 Task: Learn more about a career.
Action: Mouse moved to (768, 107)
Screenshot: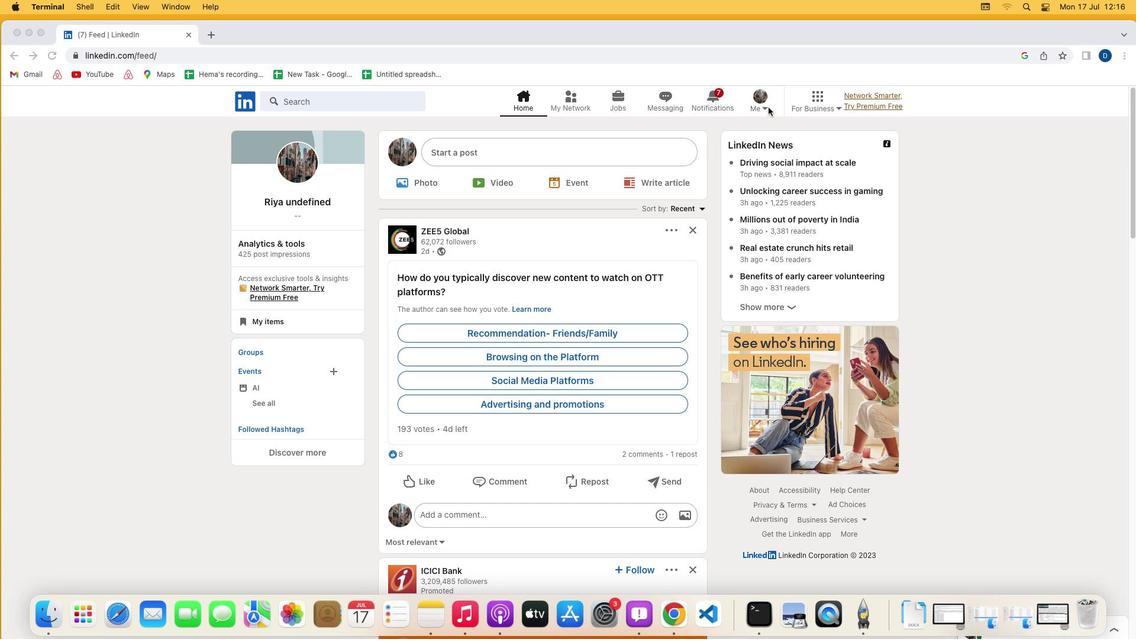 
Action: Mouse pressed left at (768, 107)
Screenshot: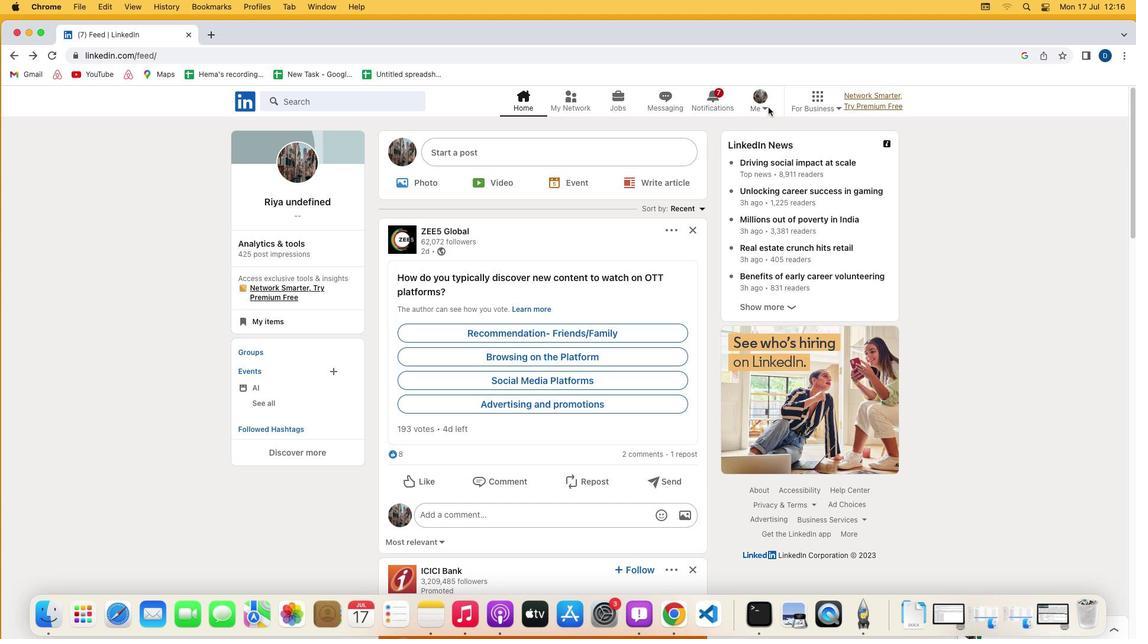 
Action: Mouse moved to (767, 108)
Screenshot: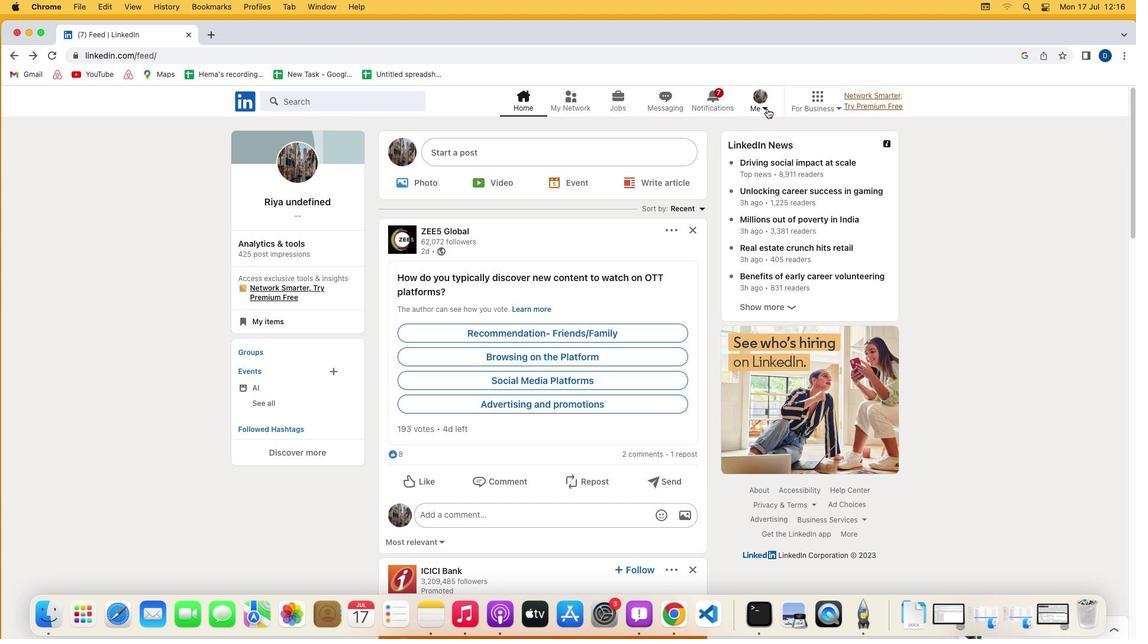 
Action: Mouse pressed left at (767, 108)
Screenshot: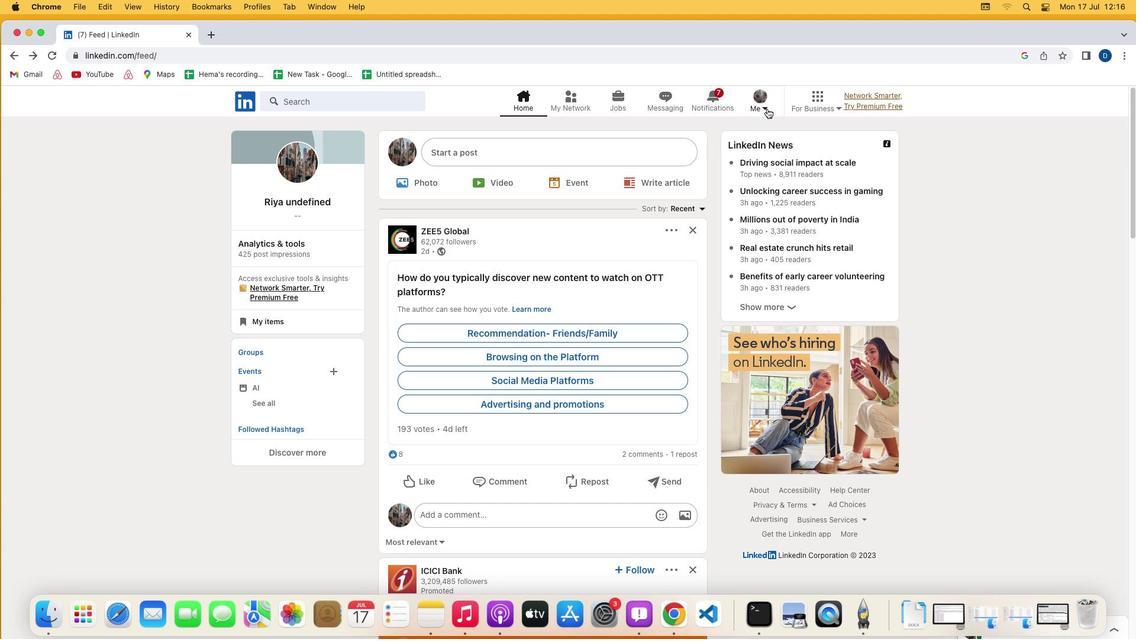 
Action: Mouse moved to (660, 226)
Screenshot: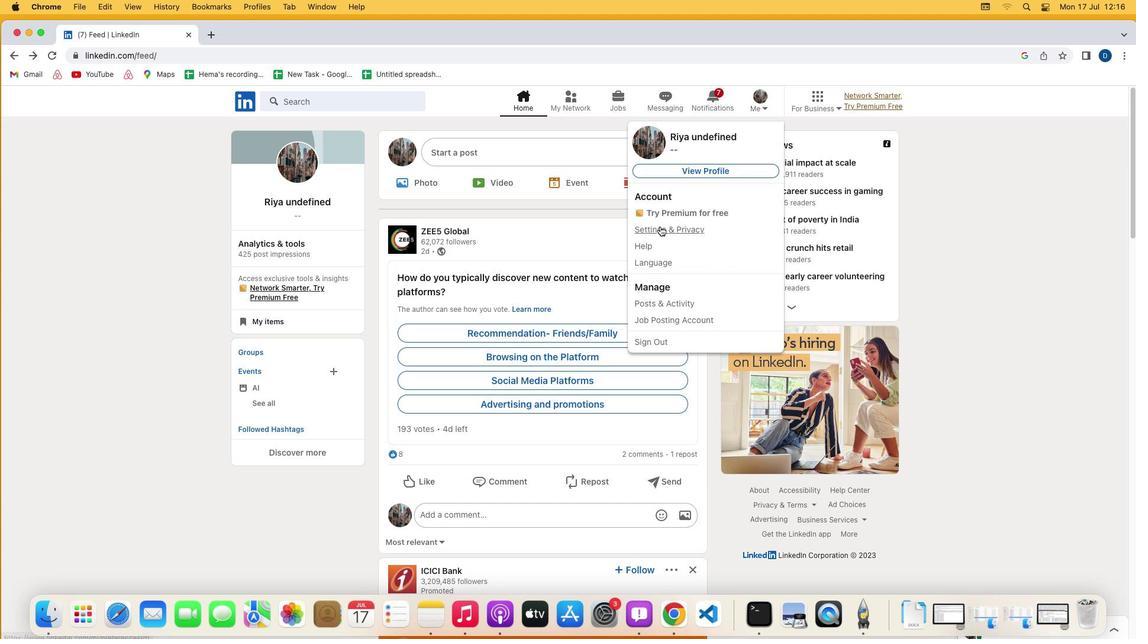 
Action: Mouse pressed left at (660, 226)
Screenshot: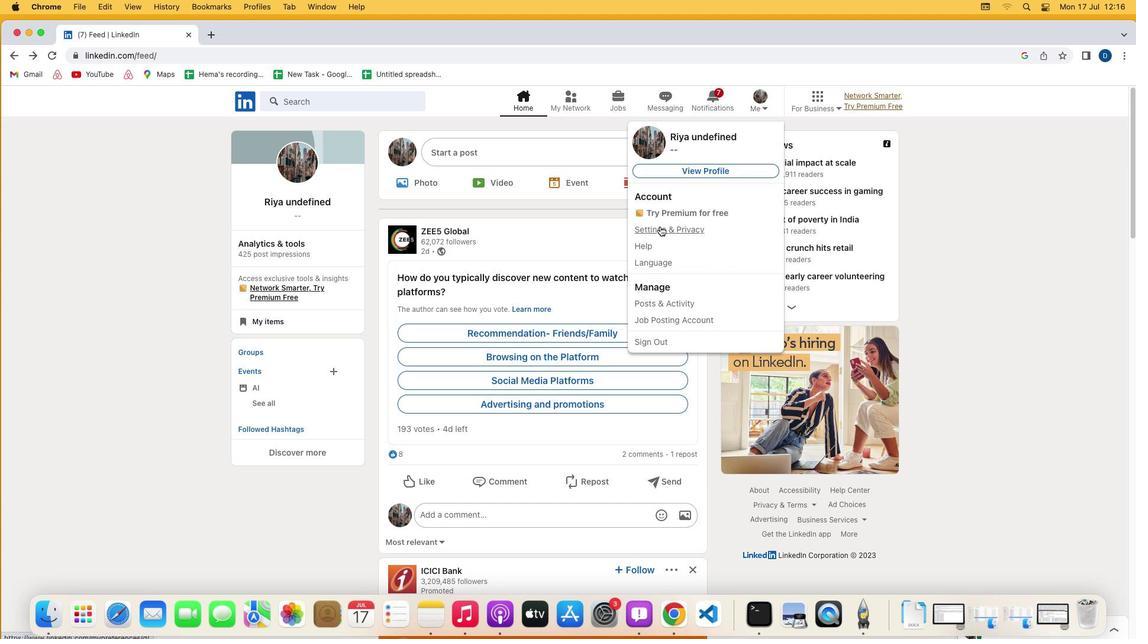 
Action: Mouse moved to (544, 407)
Screenshot: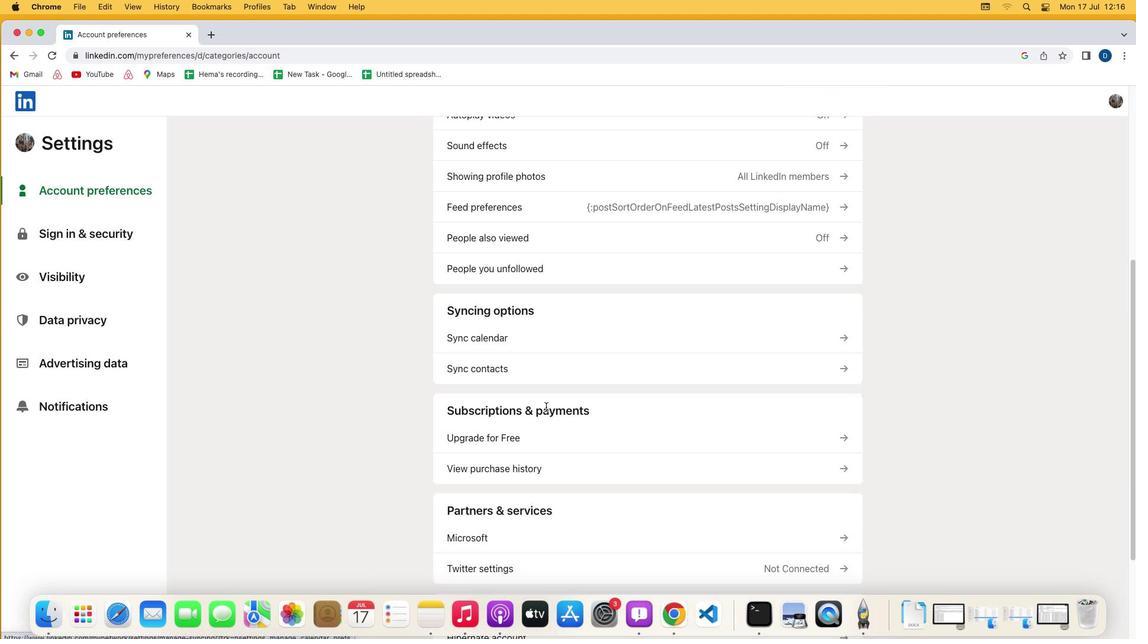 
Action: Mouse scrolled (544, 407) with delta (0, 0)
Screenshot: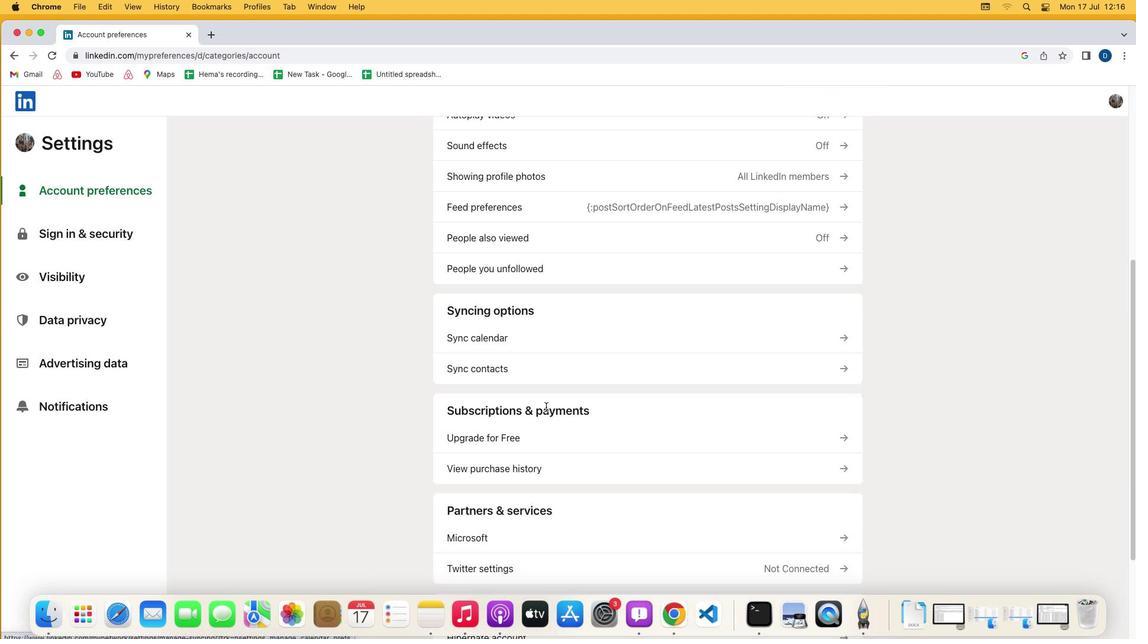 
Action: Mouse moved to (544, 407)
Screenshot: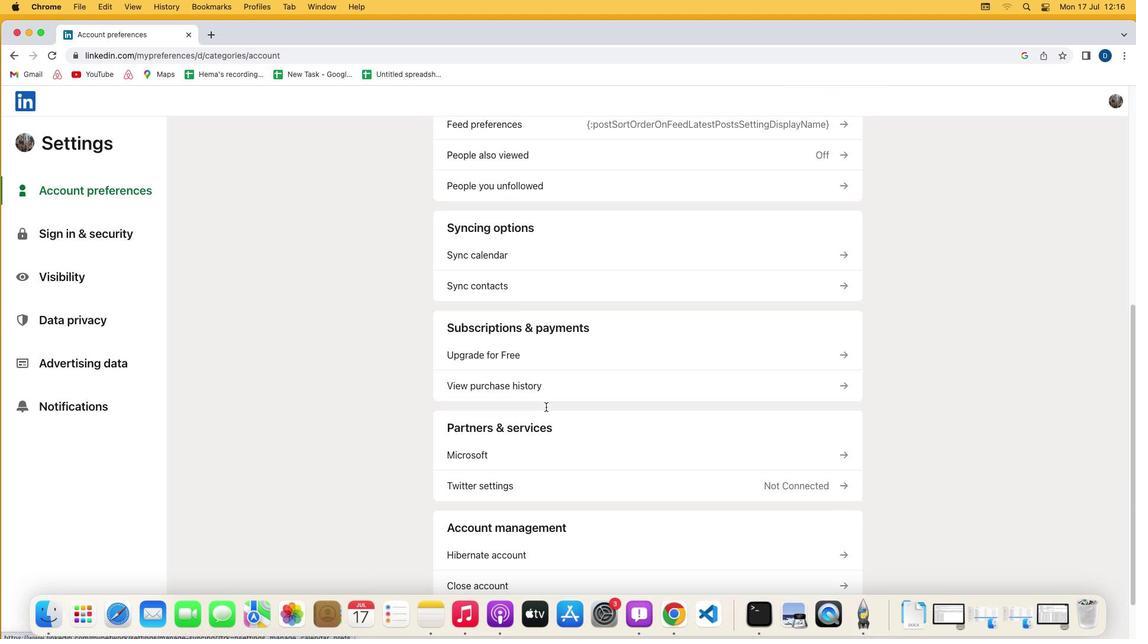 
Action: Mouse scrolled (544, 407) with delta (0, 0)
Screenshot: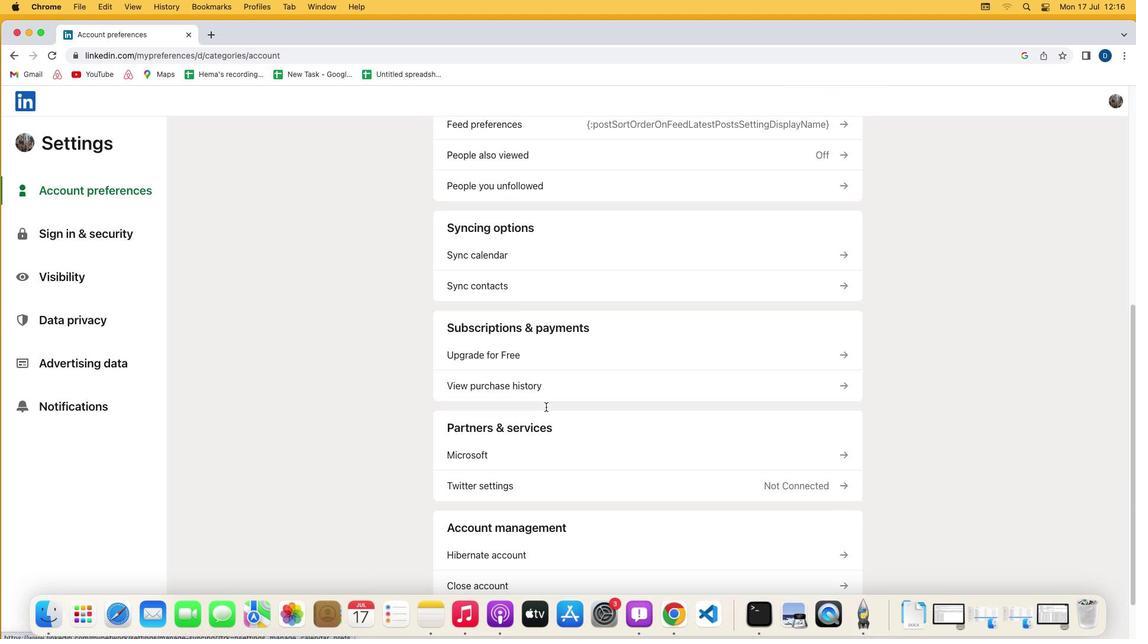 
Action: Mouse moved to (545, 407)
Screenshot: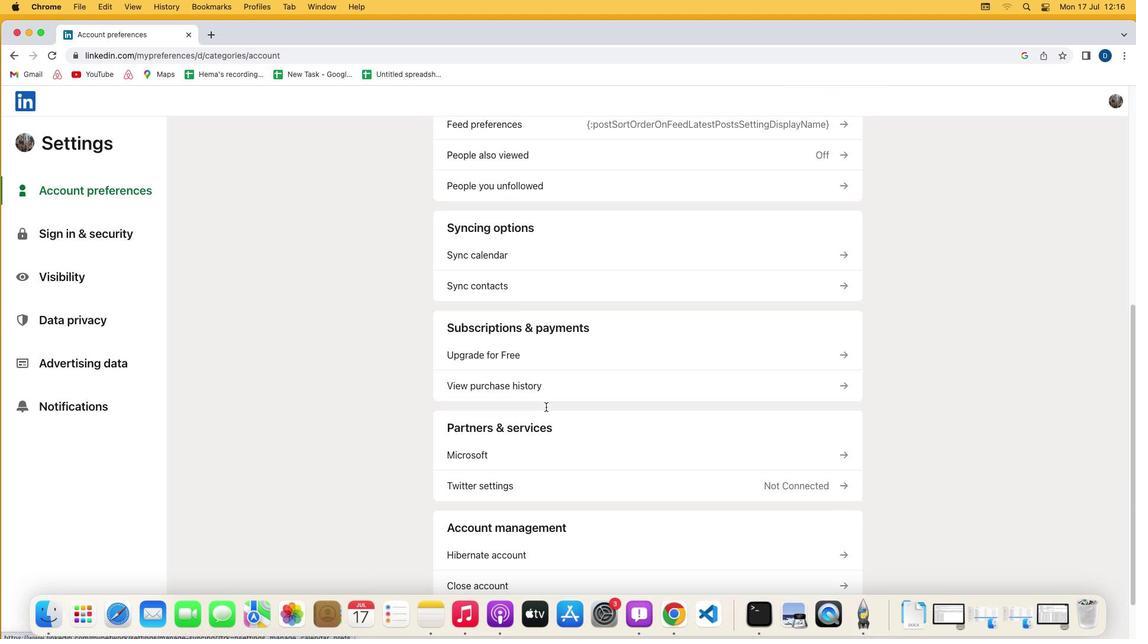 
Action: Mouse scrolled (545, 407) with delta (0, -1)
Screenshot: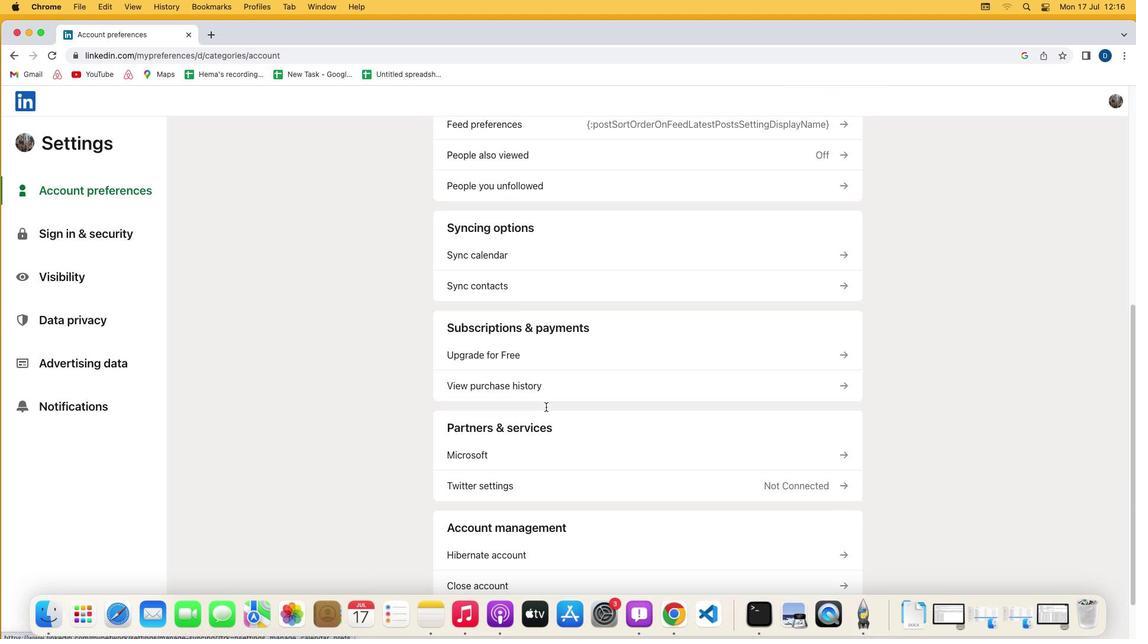 
Action: Mouse moved to (545, 407)
Screenshot: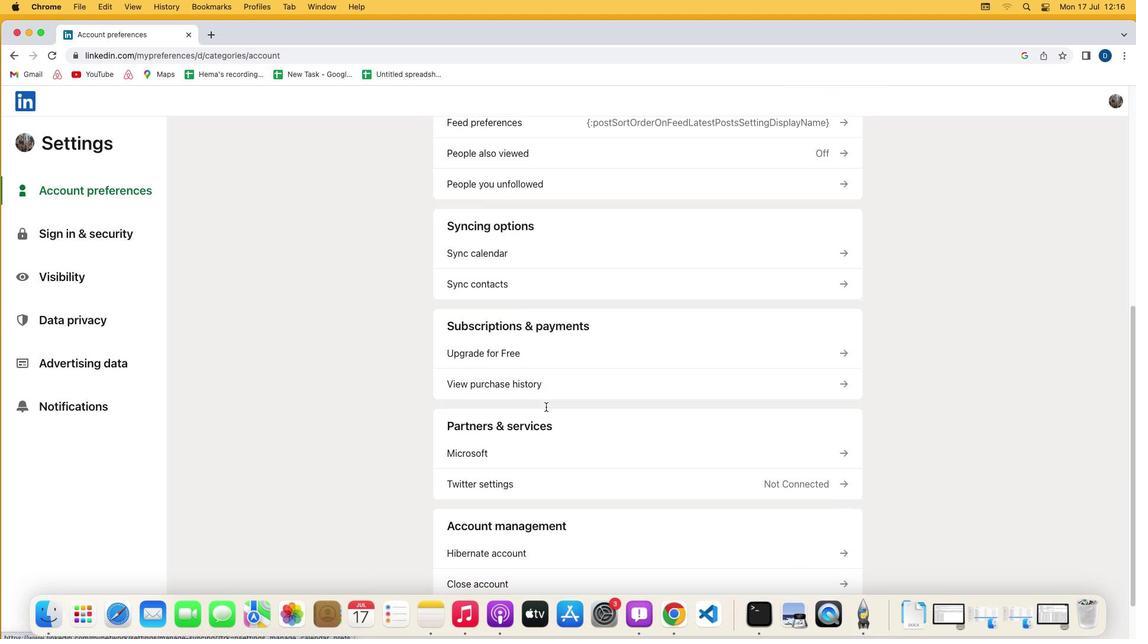 
Action: Mouse scrolled (545, 407) with delta (0, -2)
Screenshot: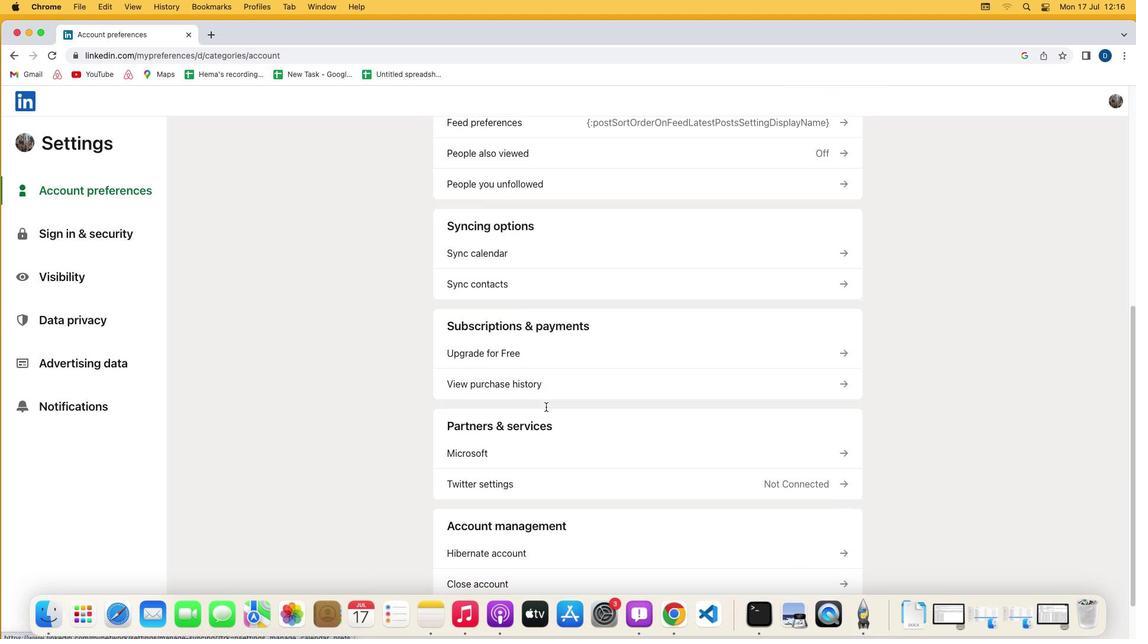 
Action: Mouse moved to (545, 407)
Screenshot: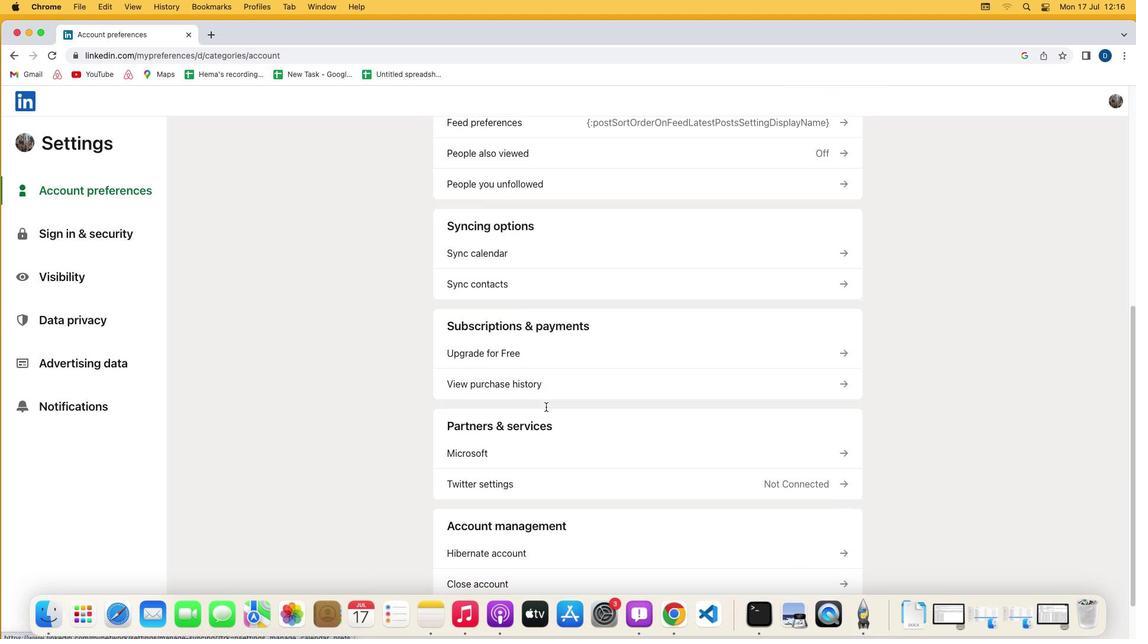 
Action: Mouse scrolled (545, 407) with delta (0, -3)
Screenshot: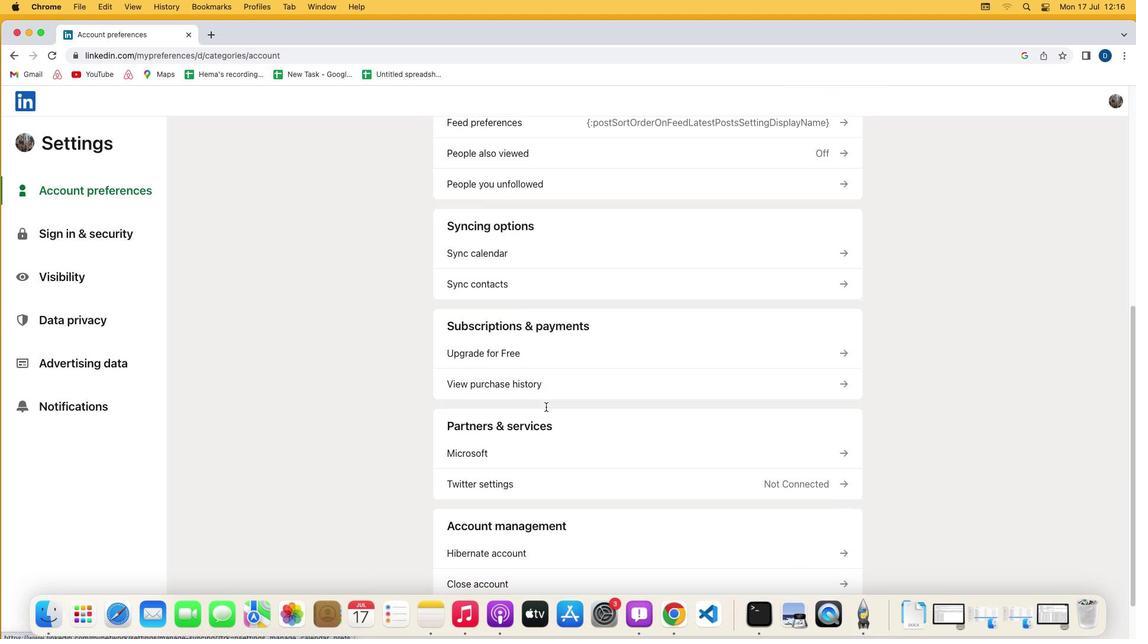 
Action: Mouse moved to (545, 406)
Screenshot: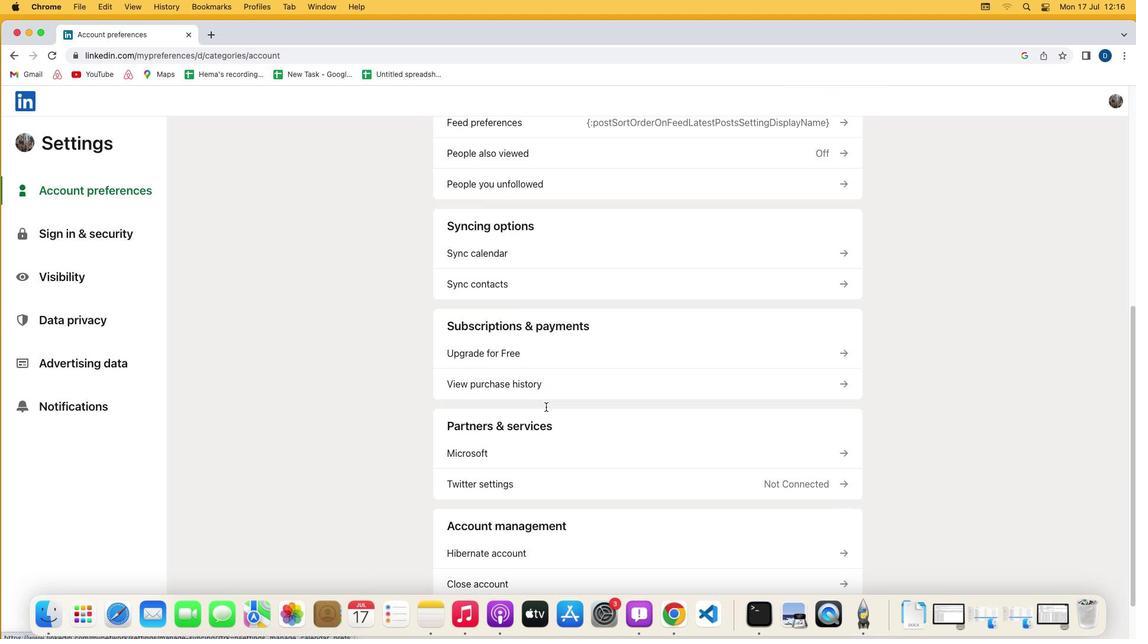 
Action: Mouse scrolled (545, 406) with delta (0, 0)
Screenshot: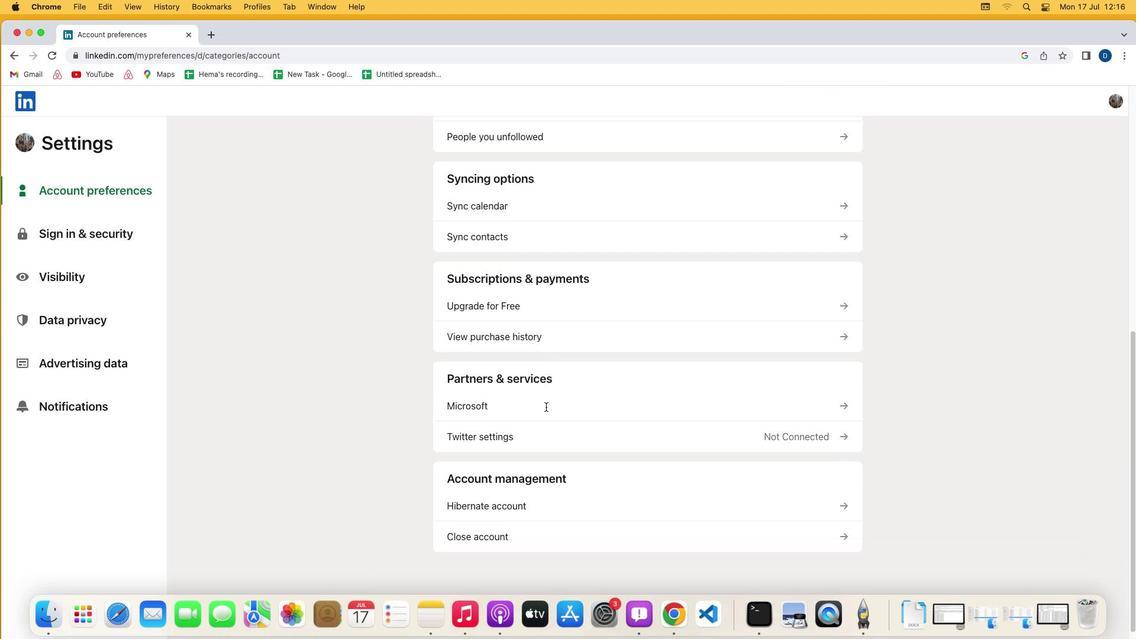 
Action: Mouse scrolled (545, 406) with delta (0, 0)
Screenshot: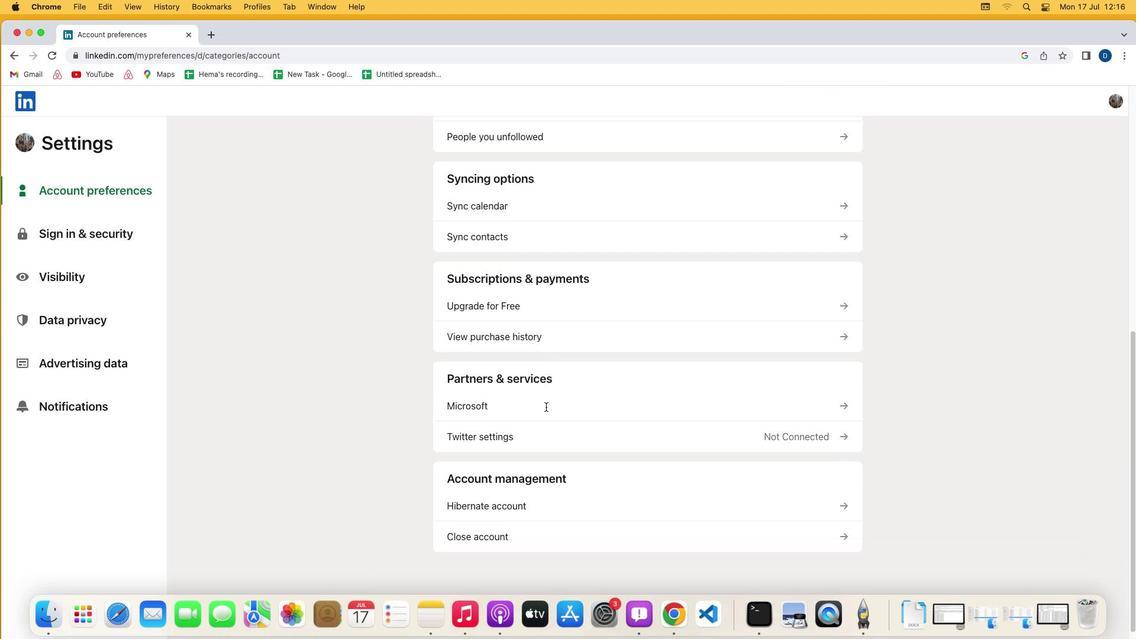 
Action: Mouse scrolled (545, 406) with delta (0, -1)
Screenshot: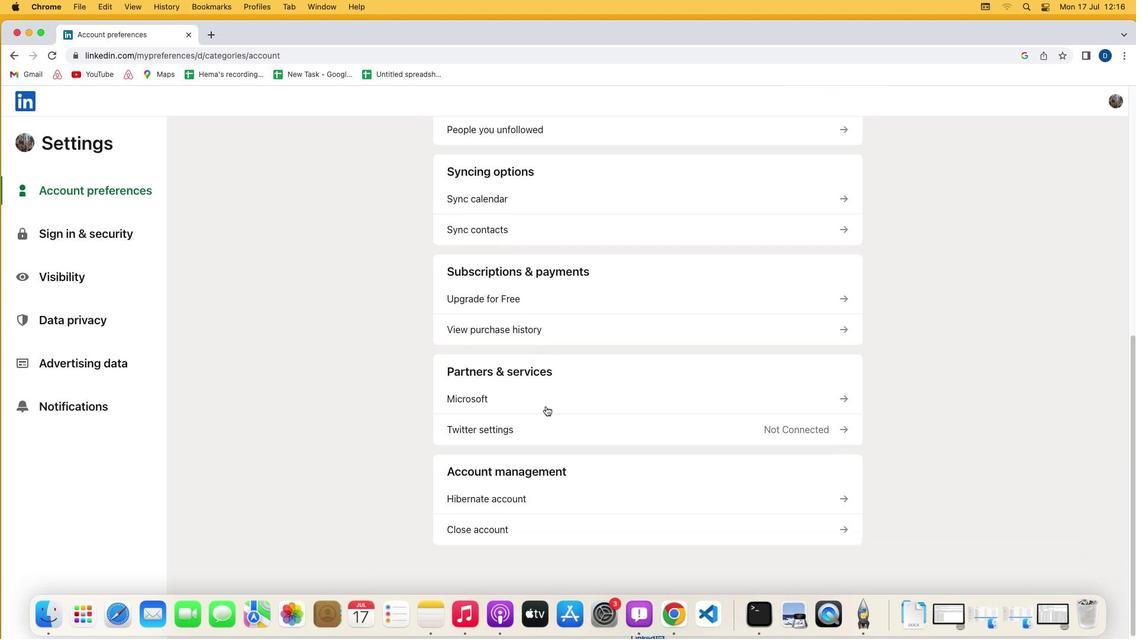 
Action: Mouse scrolled (545, 406) with delta (0, -2)
Screenshot: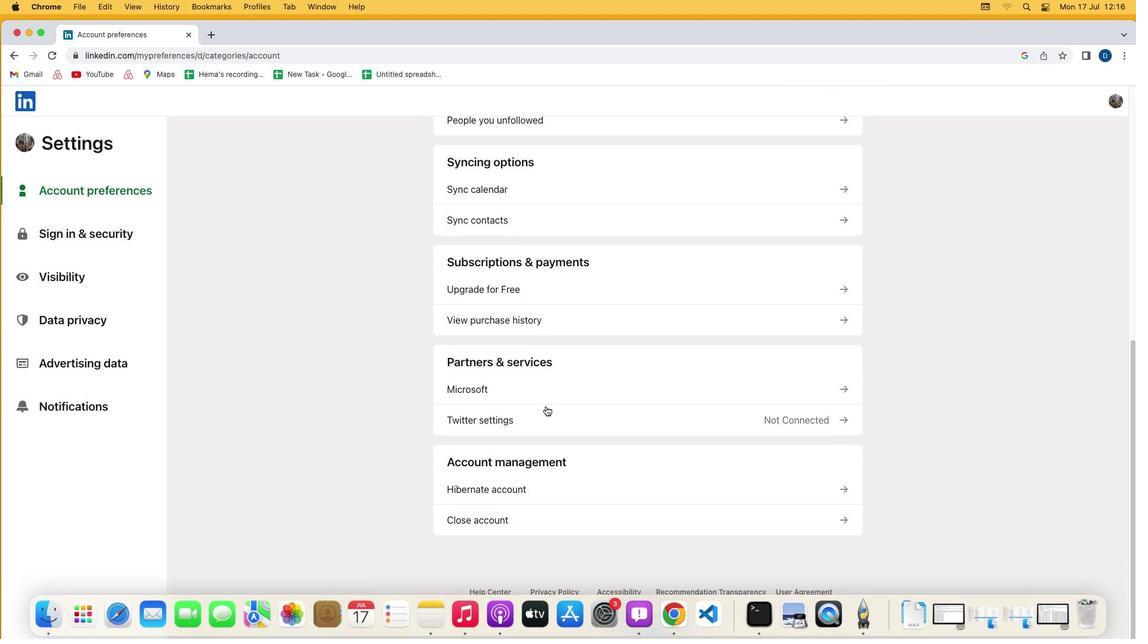
Action: Mouse moved to (524, 285)
Screenshot: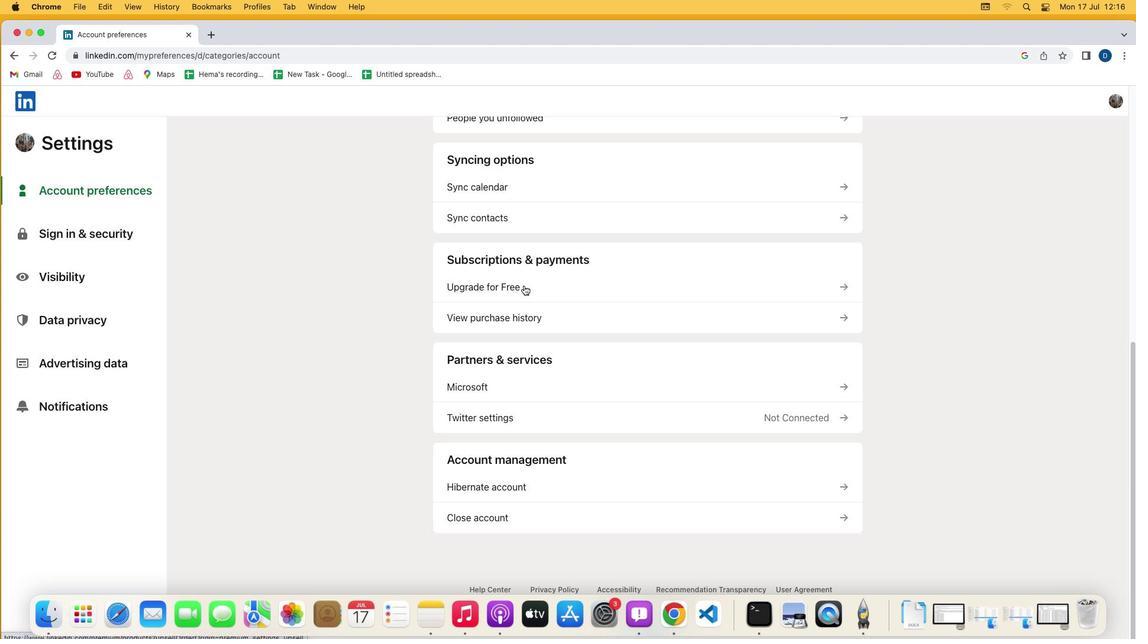 
Action: Mouse pressed left at (524, 285)
Screenshot: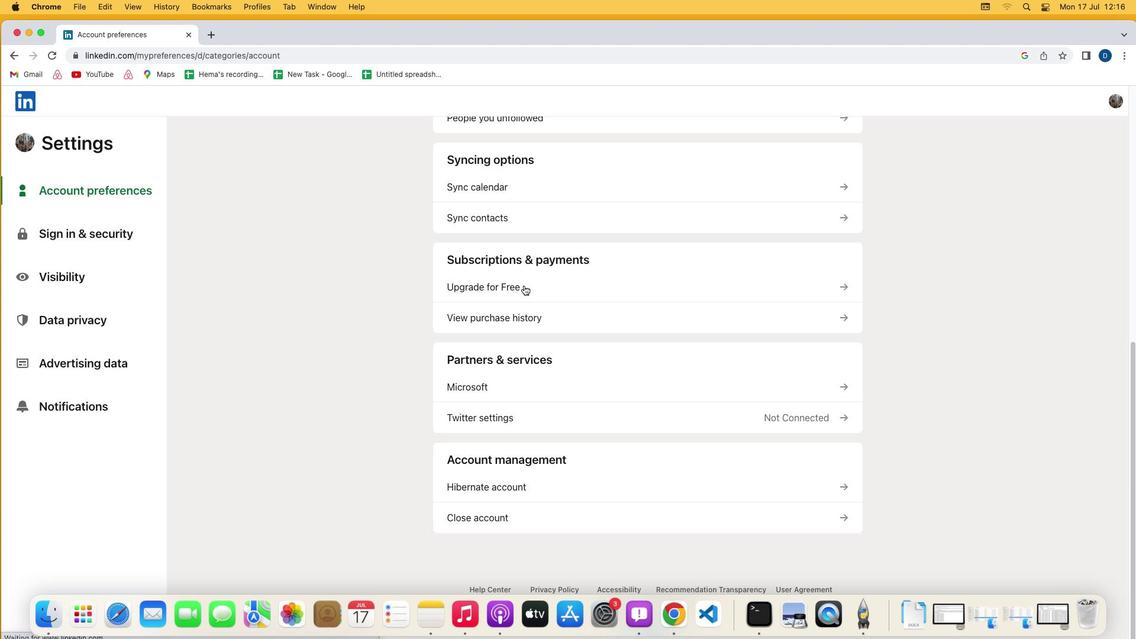 
Action: Mouse moved to (460, 349)
Screenshot: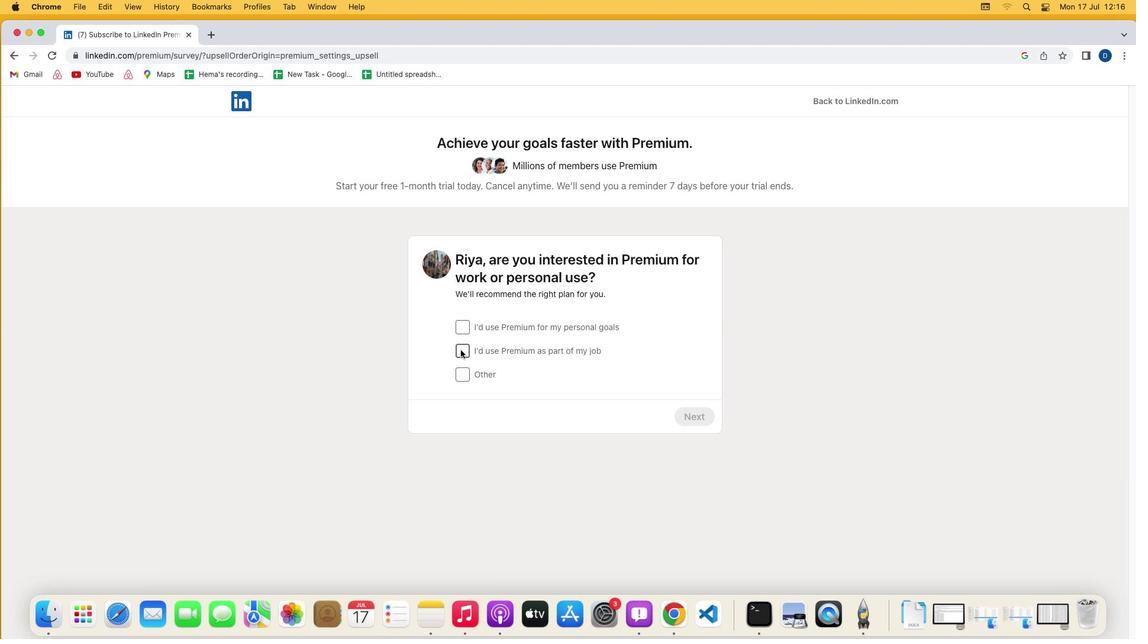 
Action: Mouse pressed left at (460, 349)
Screenshot: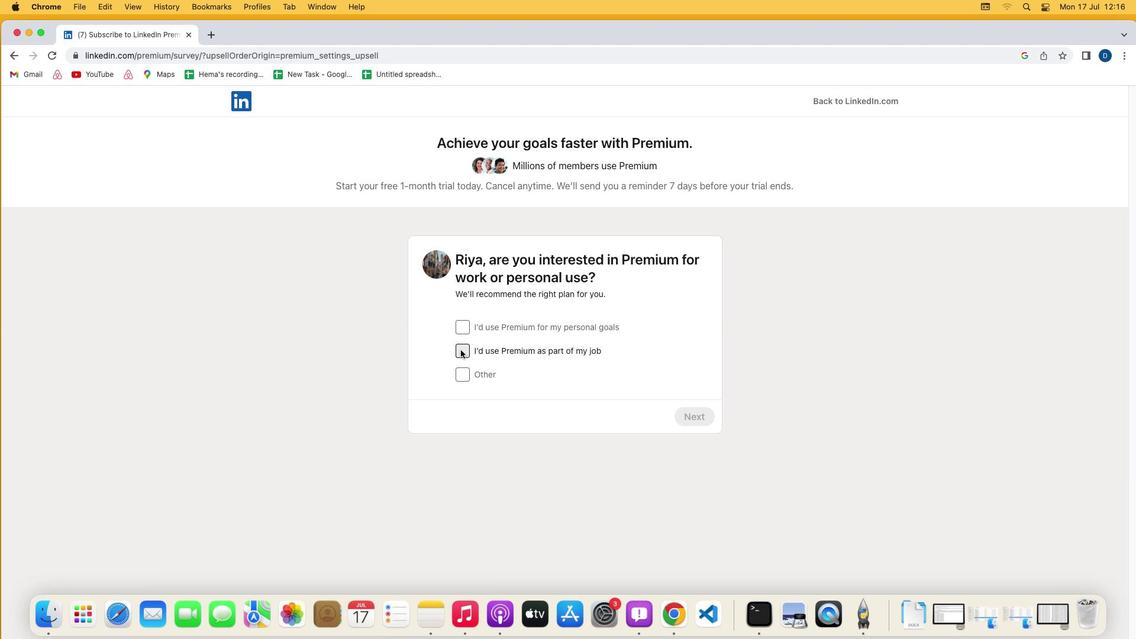 
Action: Mouse moved to (687, 415)
Screenshot: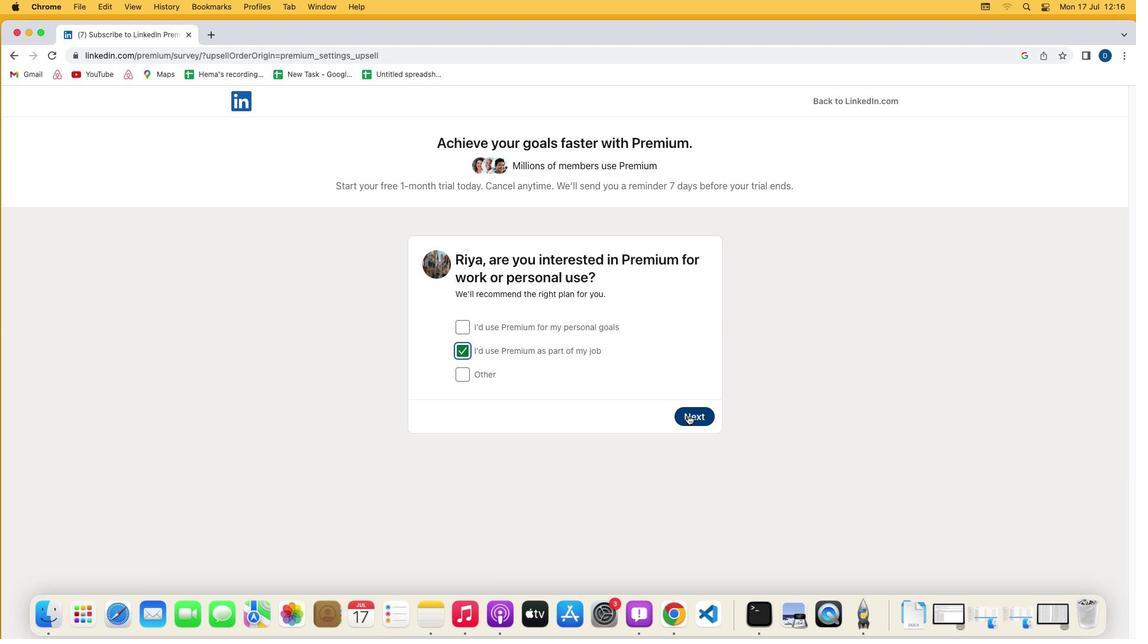 
Action: Mouse pressed left at (687, 415)
Screenshot: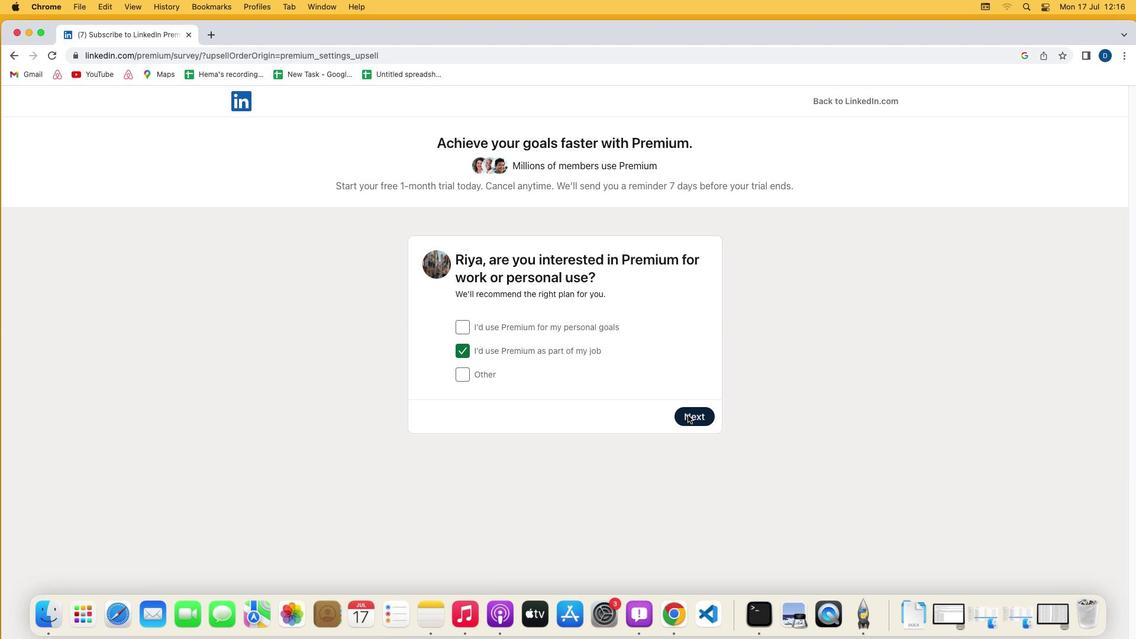 
Action: Mouse moved to (693, 484)
Screenshot: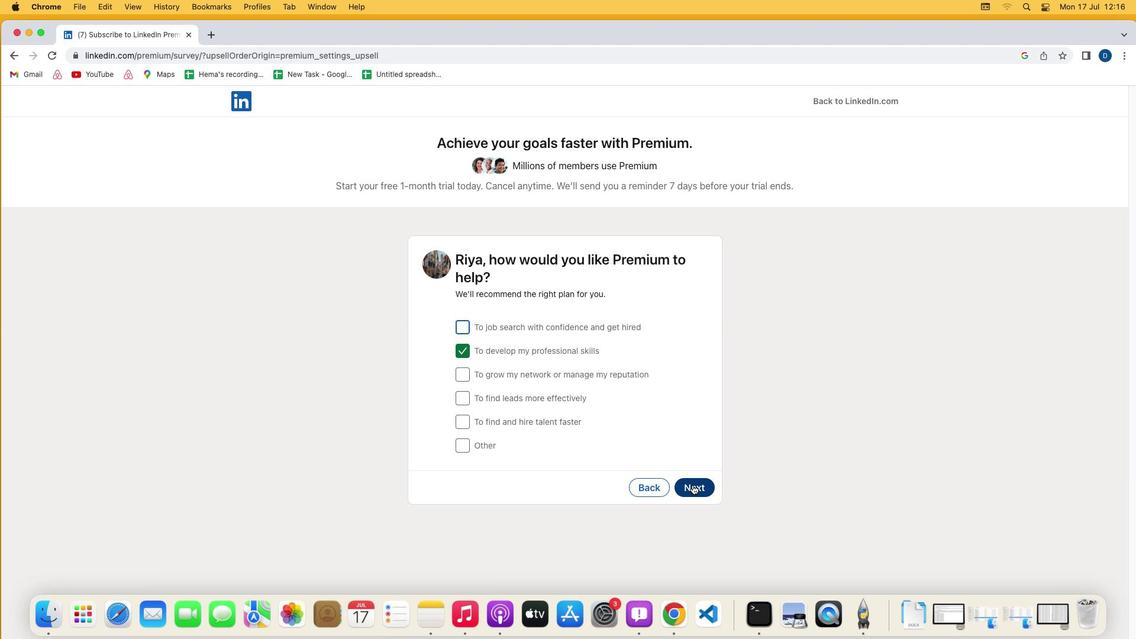 
Action: Mouse pressed left at (693, 484)
Screenshot: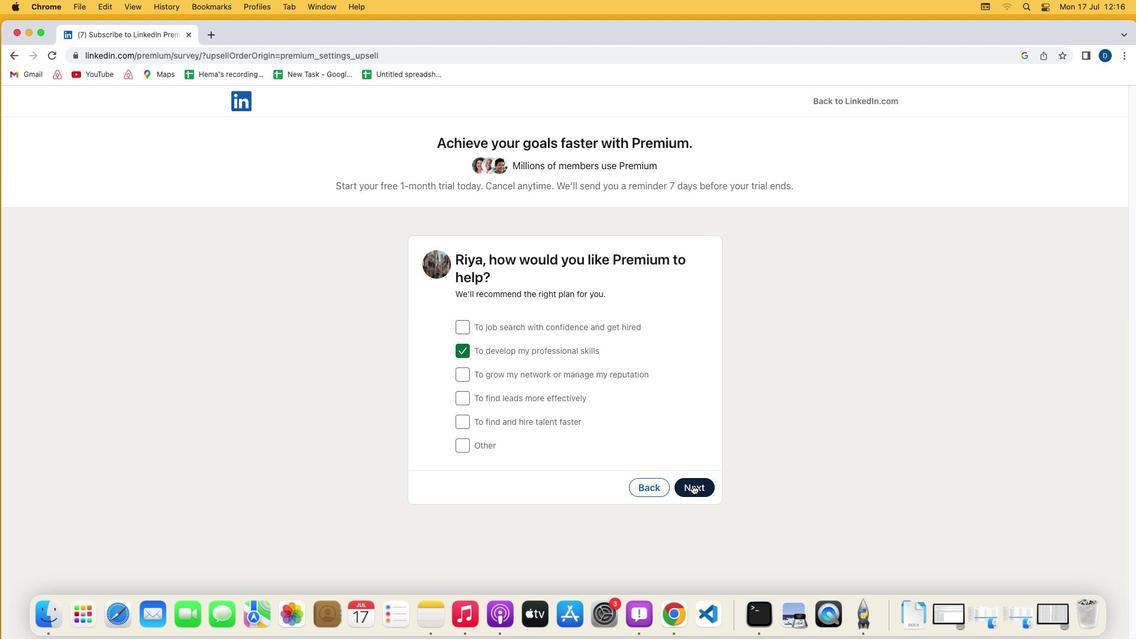 
Action: Mouse moved to (464, 355)
Screenshot: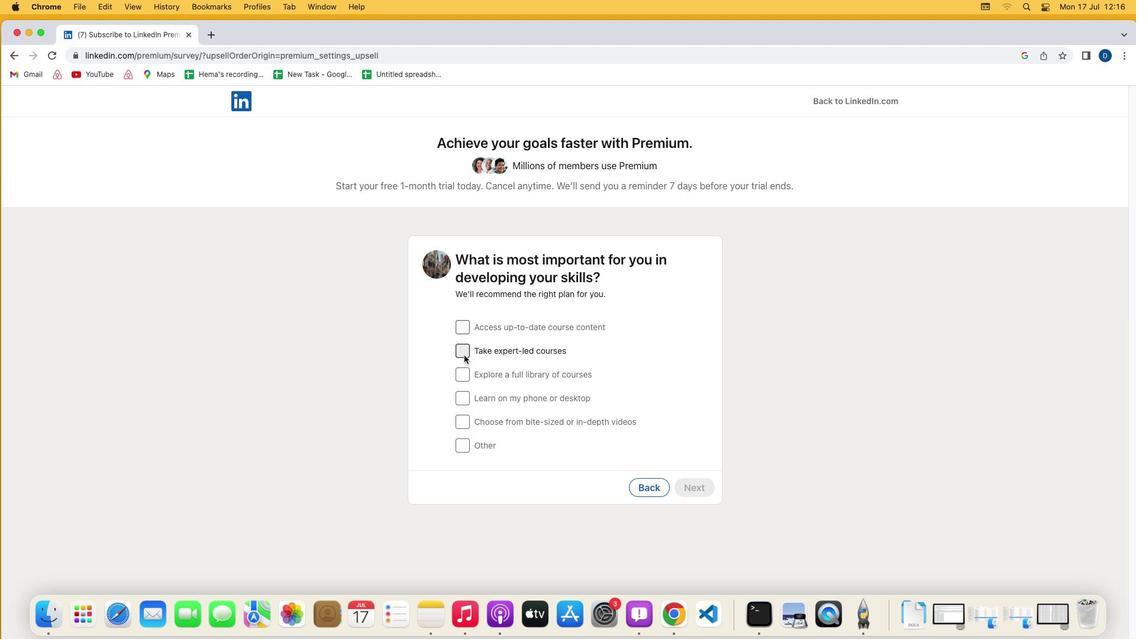 
Action: Mouse pressed left at (464, 355)
Screenshot: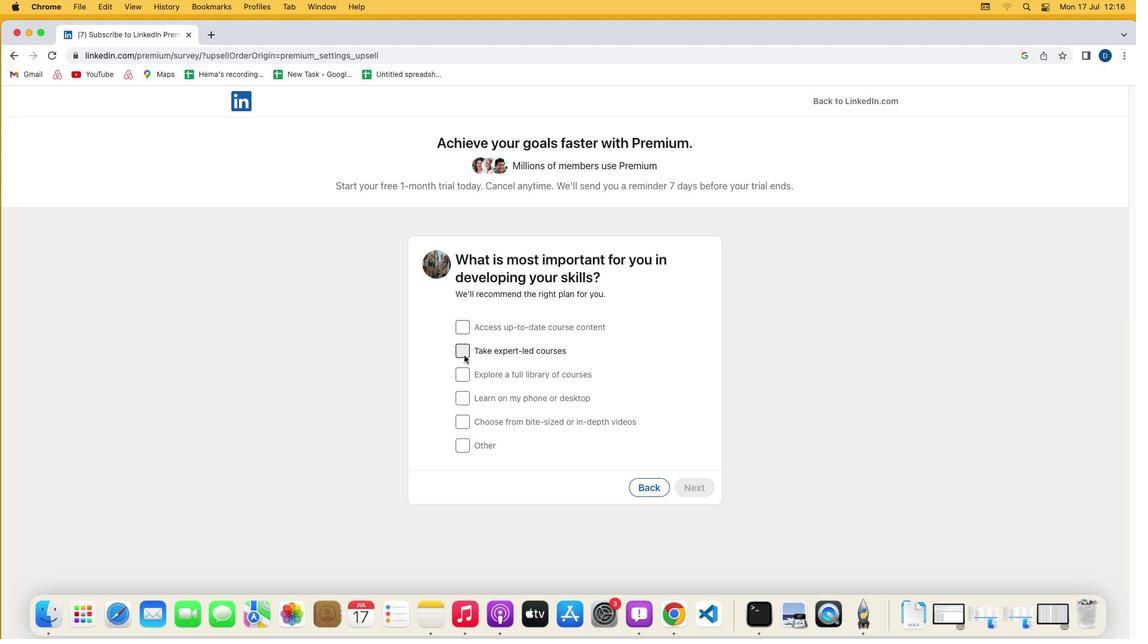 
Action: Mouse moved to (697, 490)
Screenshot: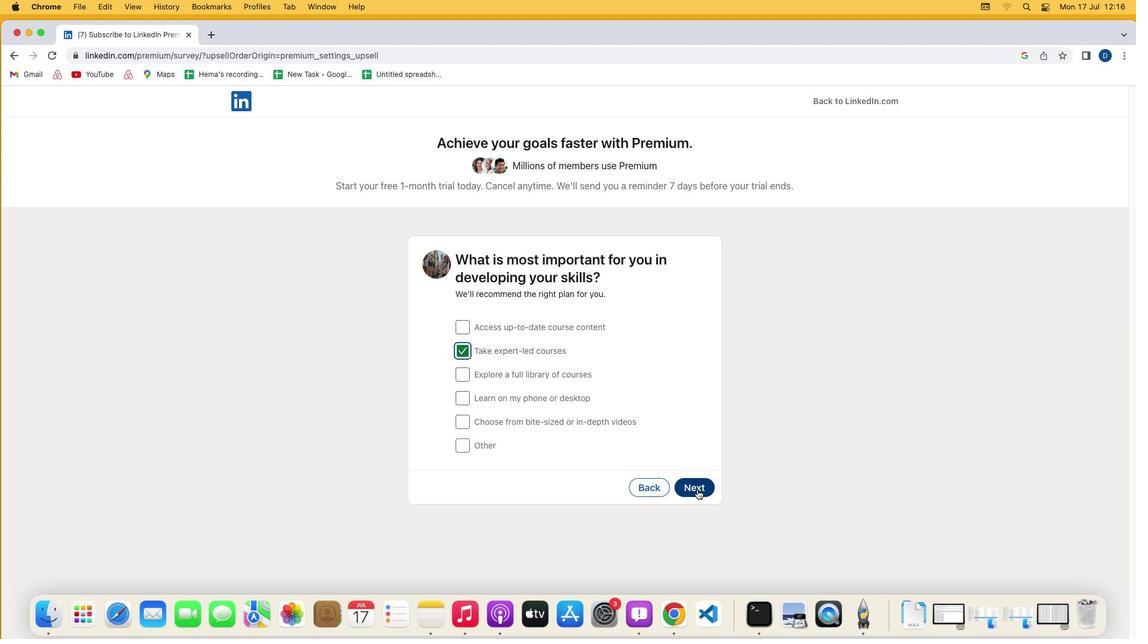 
Action: Mouse pressed left at (697, 490)
Screenshot: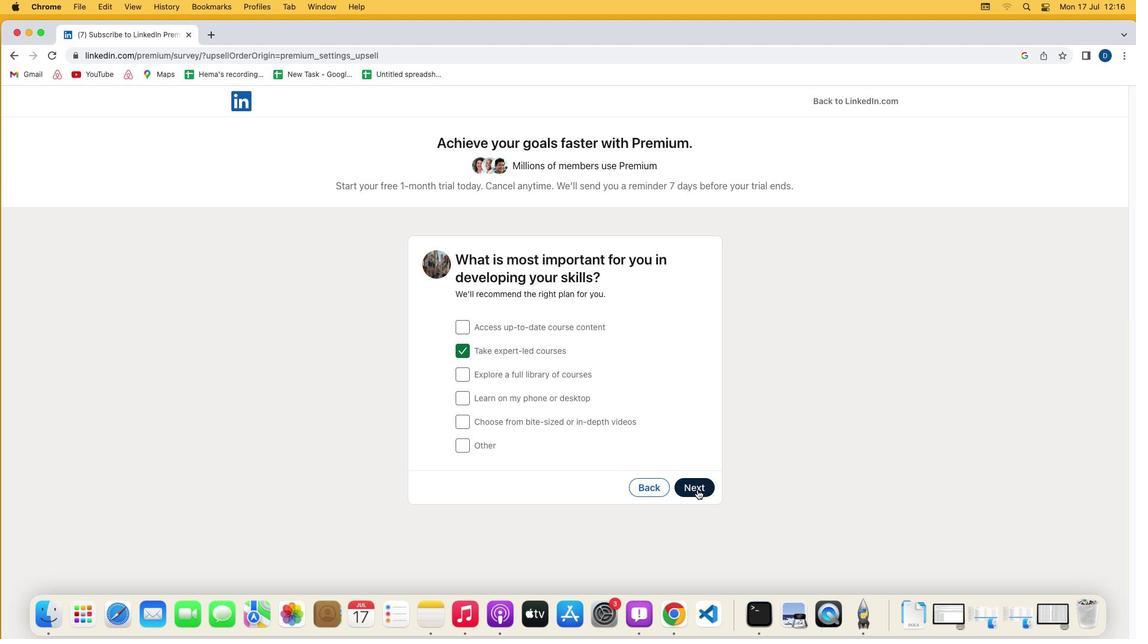 
Action: Mouse moved to (562, 468)
Screenshot: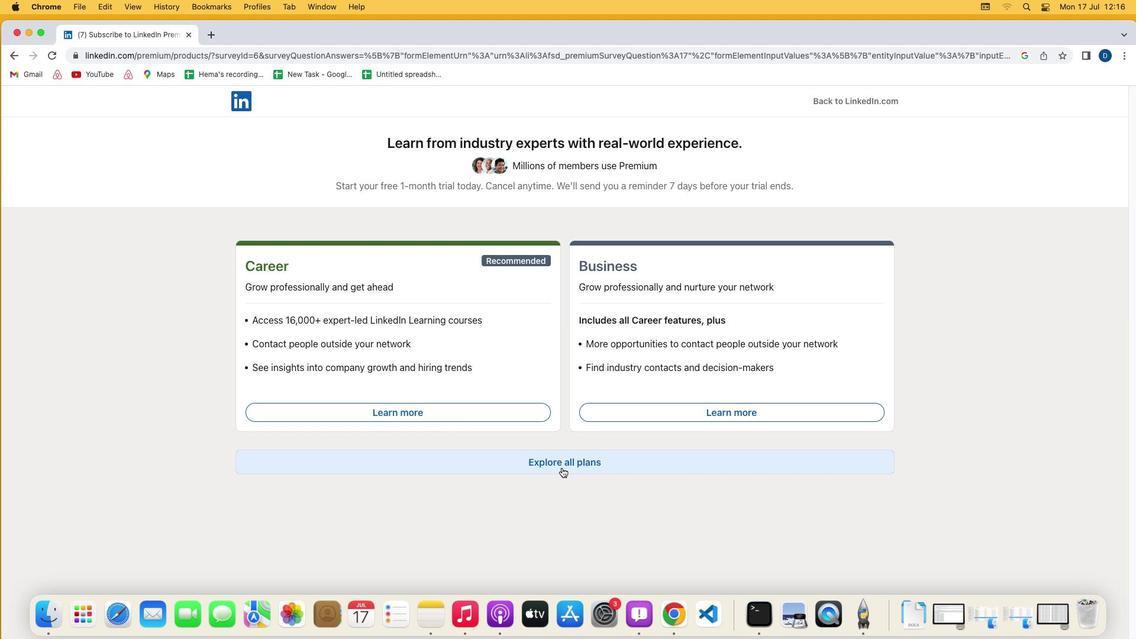 
Action: Mouse pressed left at (562, 468)
Screenshot: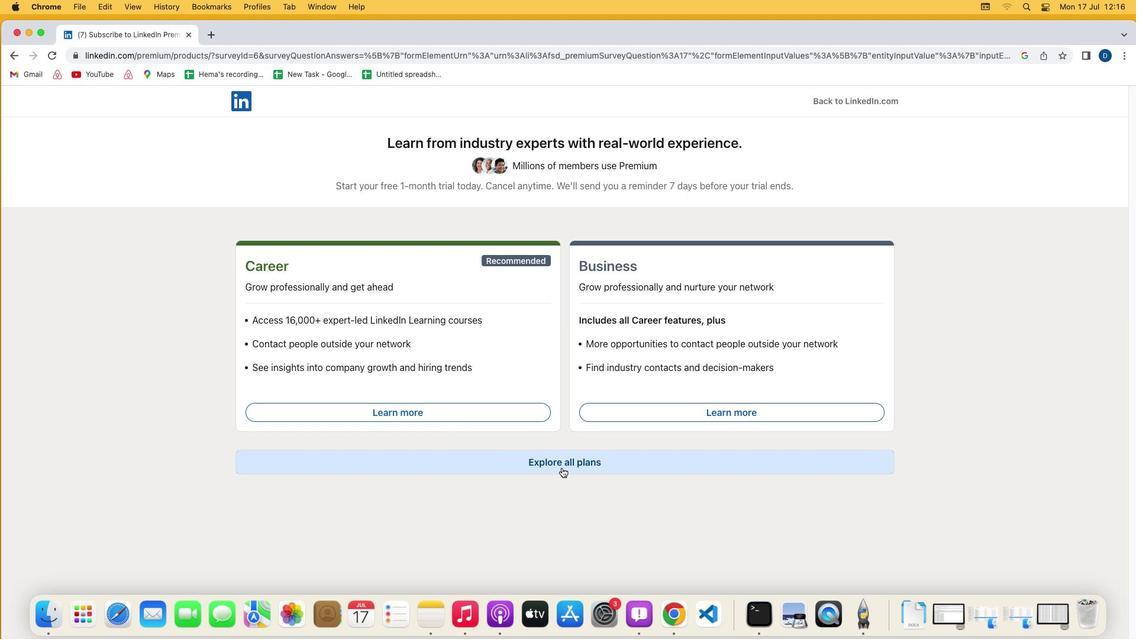 
Action: Mouse moved to (291, 497)
Screenshot: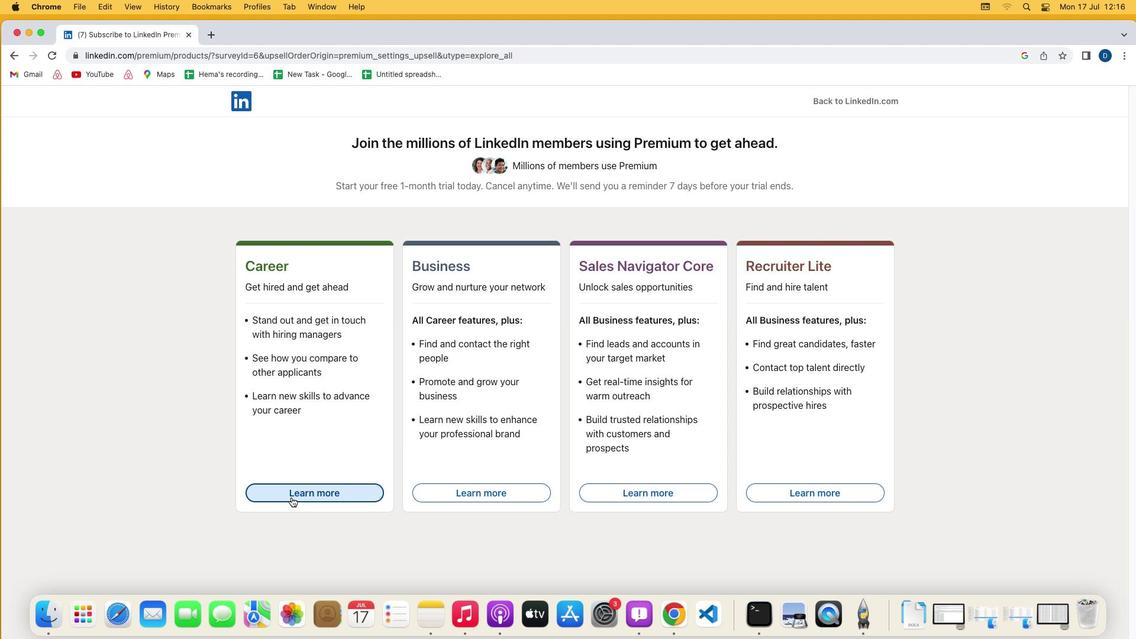 
Action: Mouse pressed left at (291, 497)
Screenshot: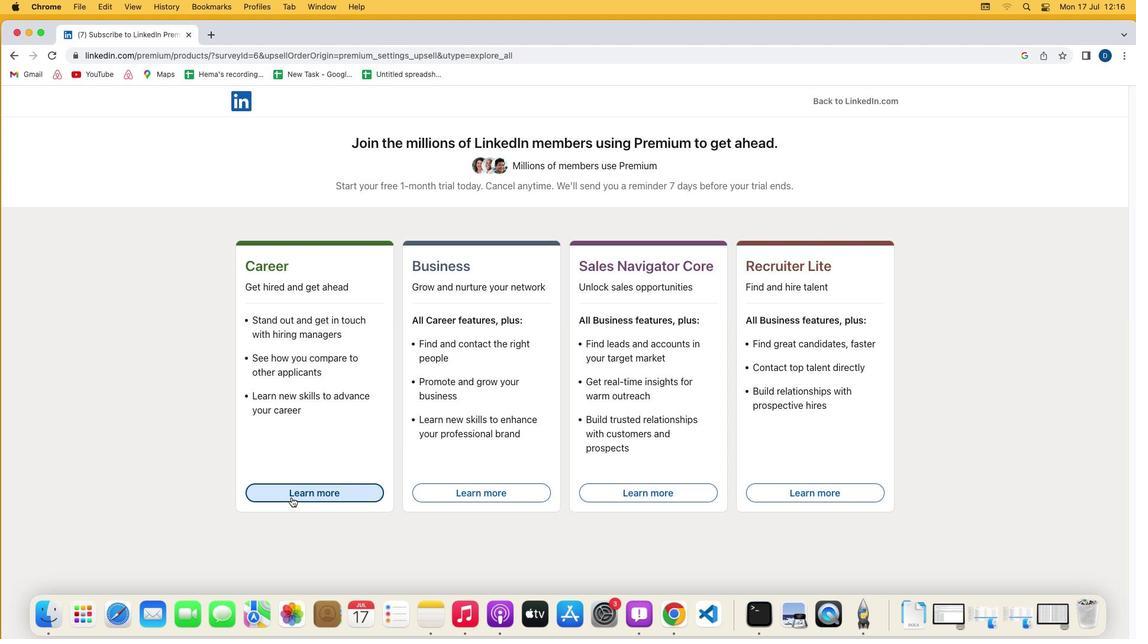 
Action: Mouse moved to (291, 497)
Screenshot: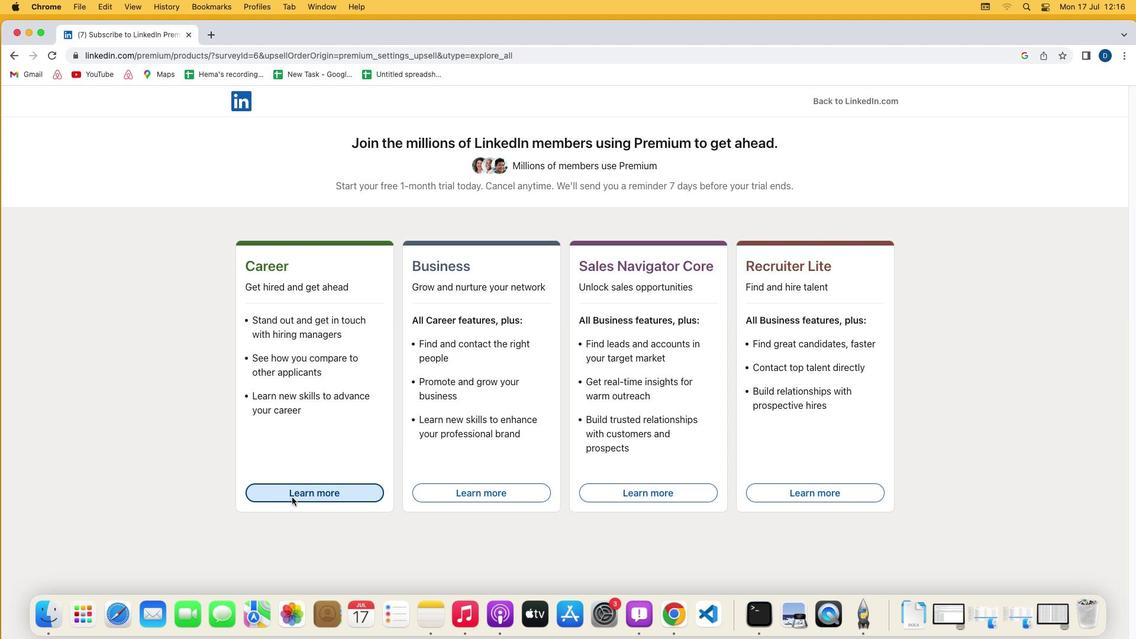 
